 Task: Create a rule from the Recommended list, Task Added to this Project -> add SubTasks in the project BlueChipper with SubTasks Gather and Analyse Requirements , Design and Implement Solution , System Test and UAT , Release to Production / Go Live
Action: Mouse moved to (1172, 101)
Screenshot: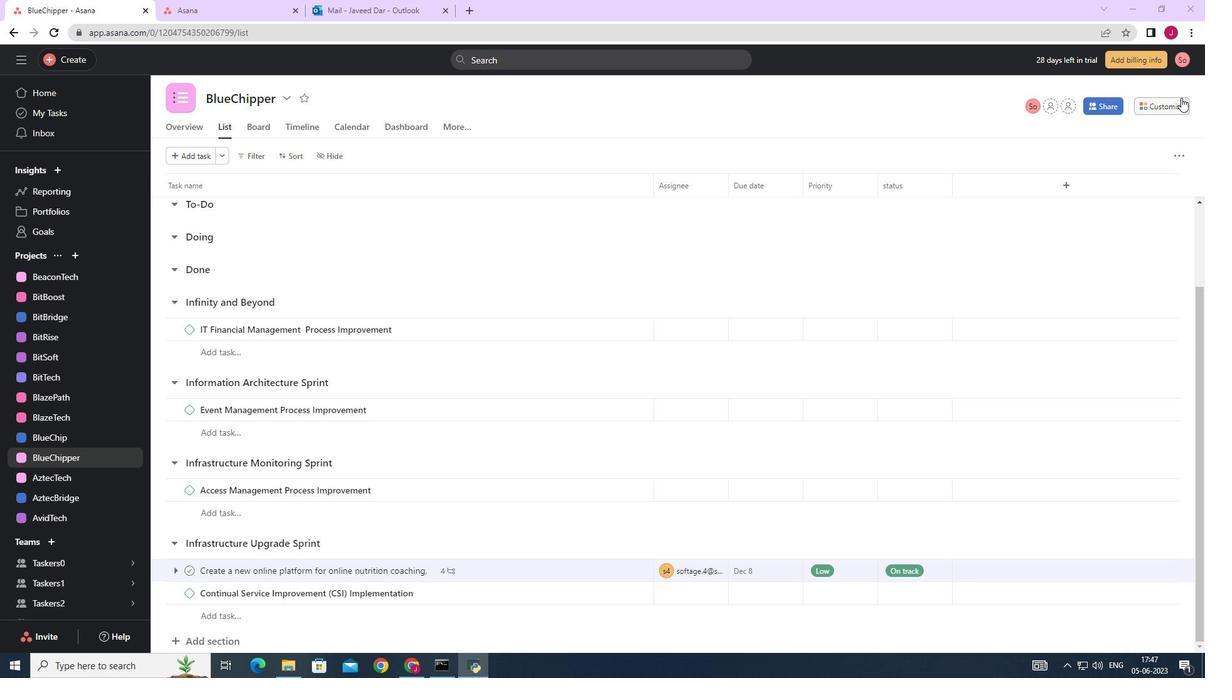
Action: Mouse pressed left at (1172, 101)
Screenshot: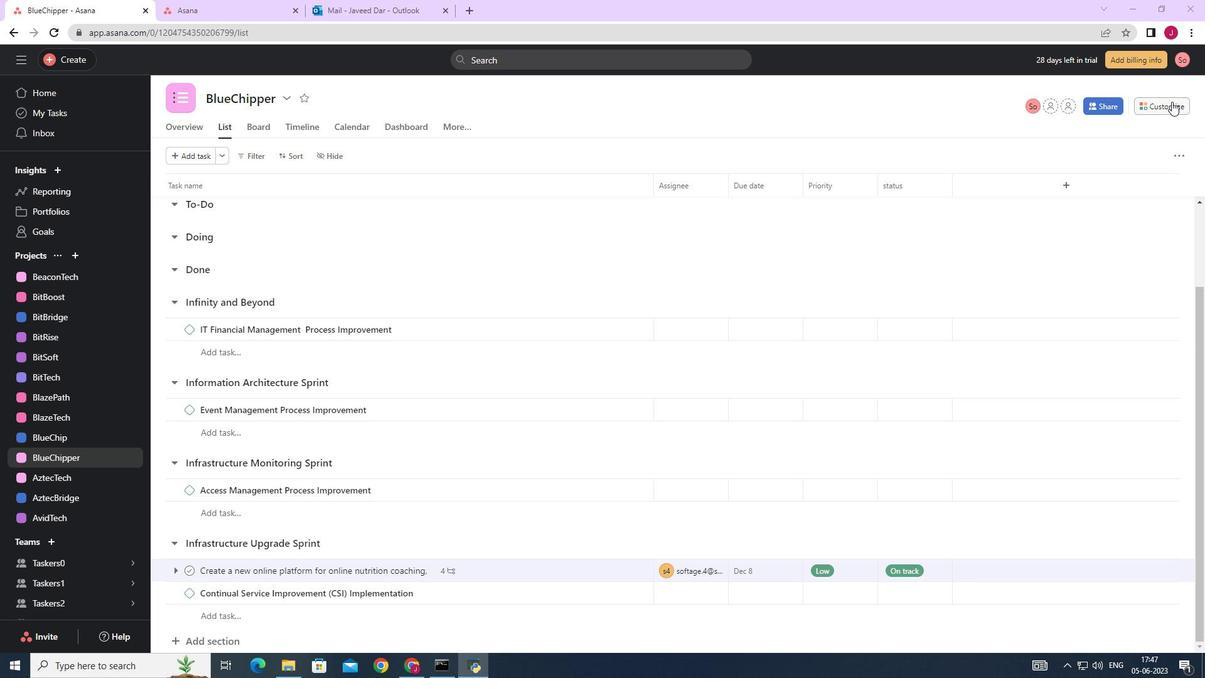 
Action: Mouse moved to (929, 271)
Screenshot: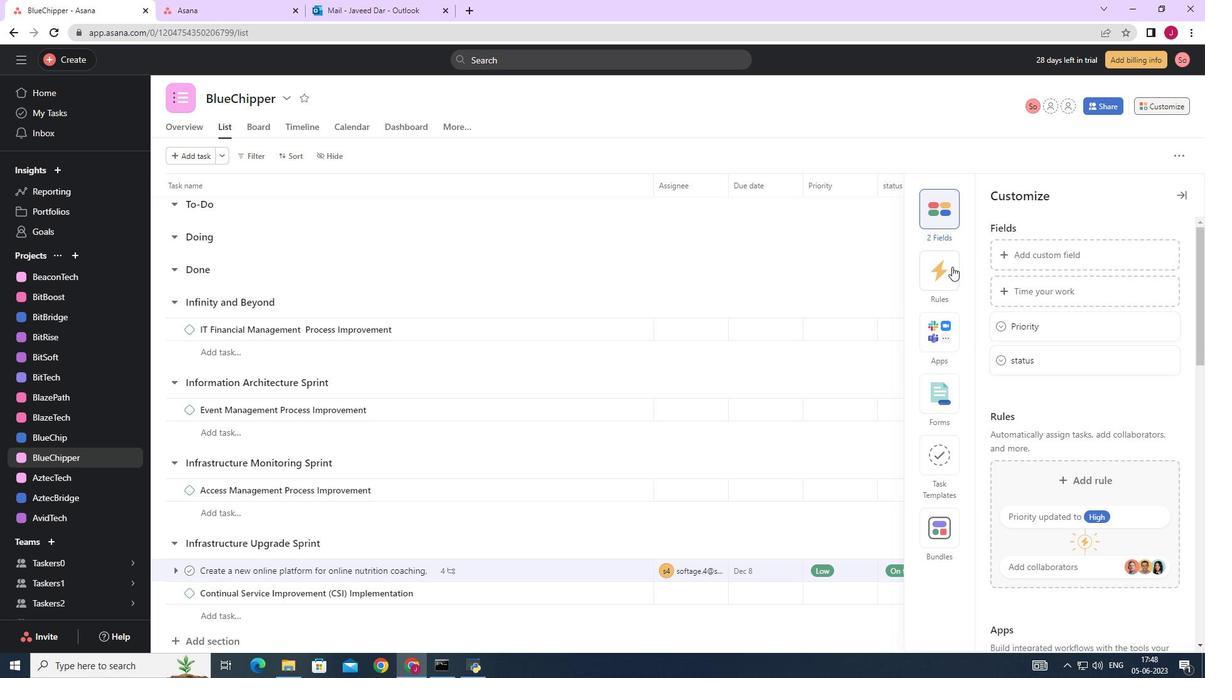 
Action: Mouse pressed left at (929, 271)
Screenshot: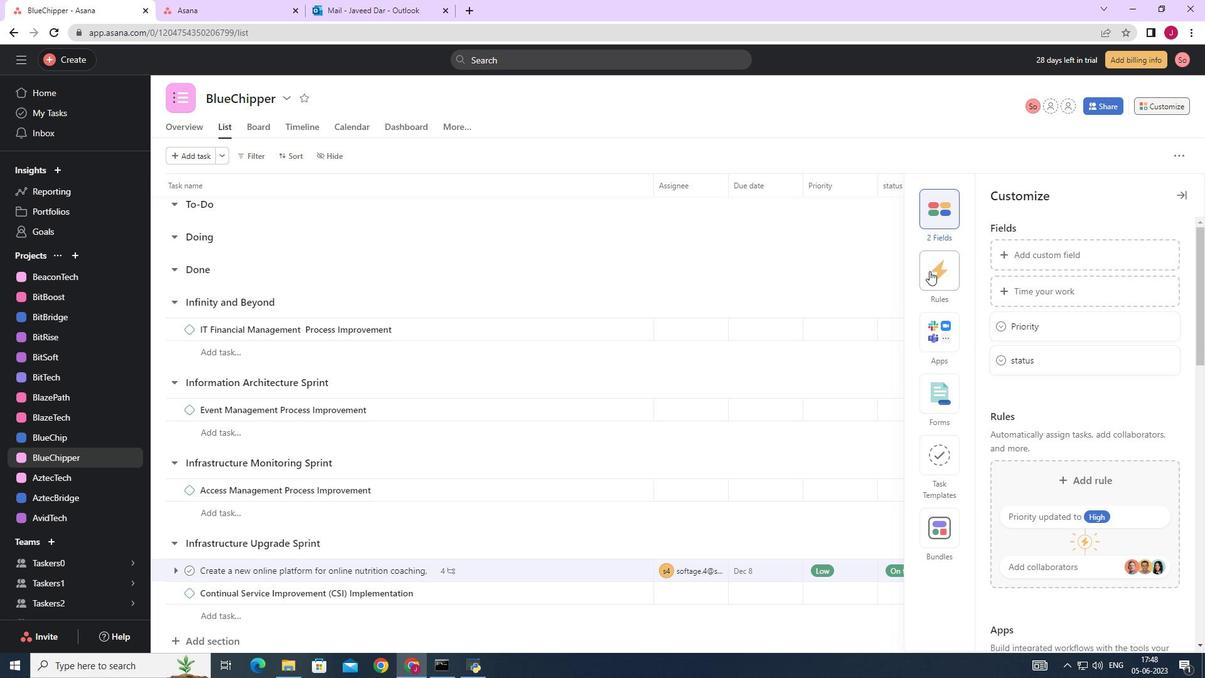 
Action: Mouse moved to (1030, 282)
Screenshot: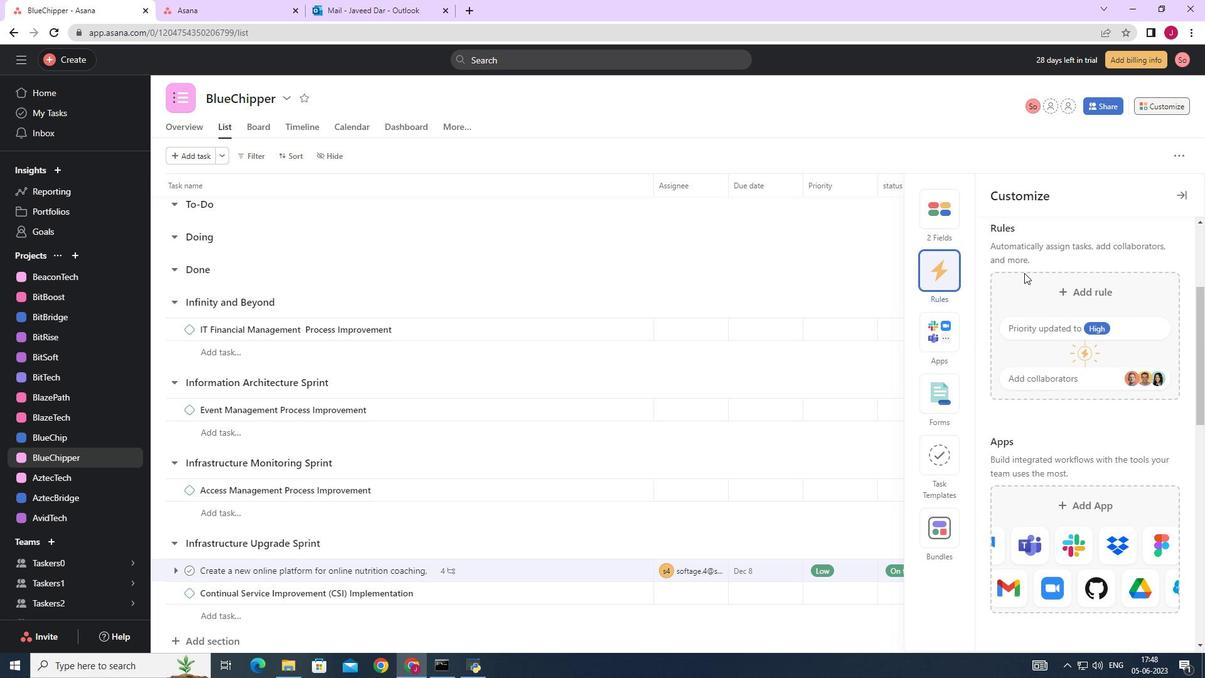 
Action: Mouse pressed left at (1030, 282)
Screenshot: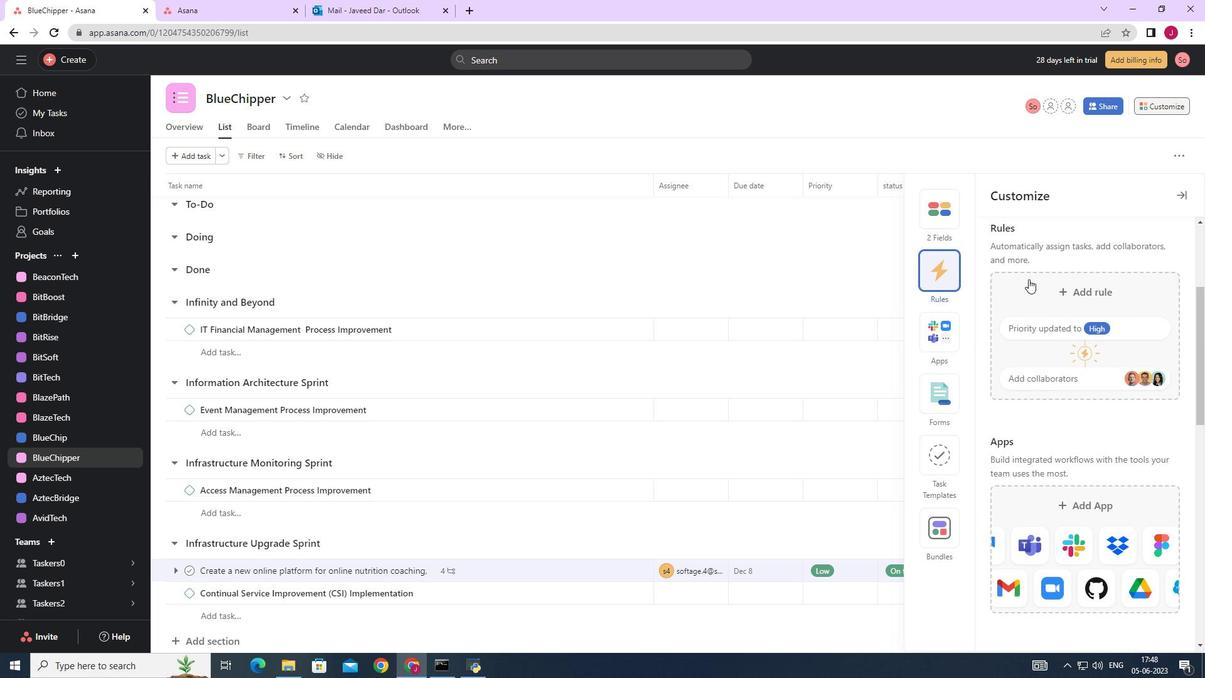 
Action: Mouse moved to (501, 186)
Screenshot: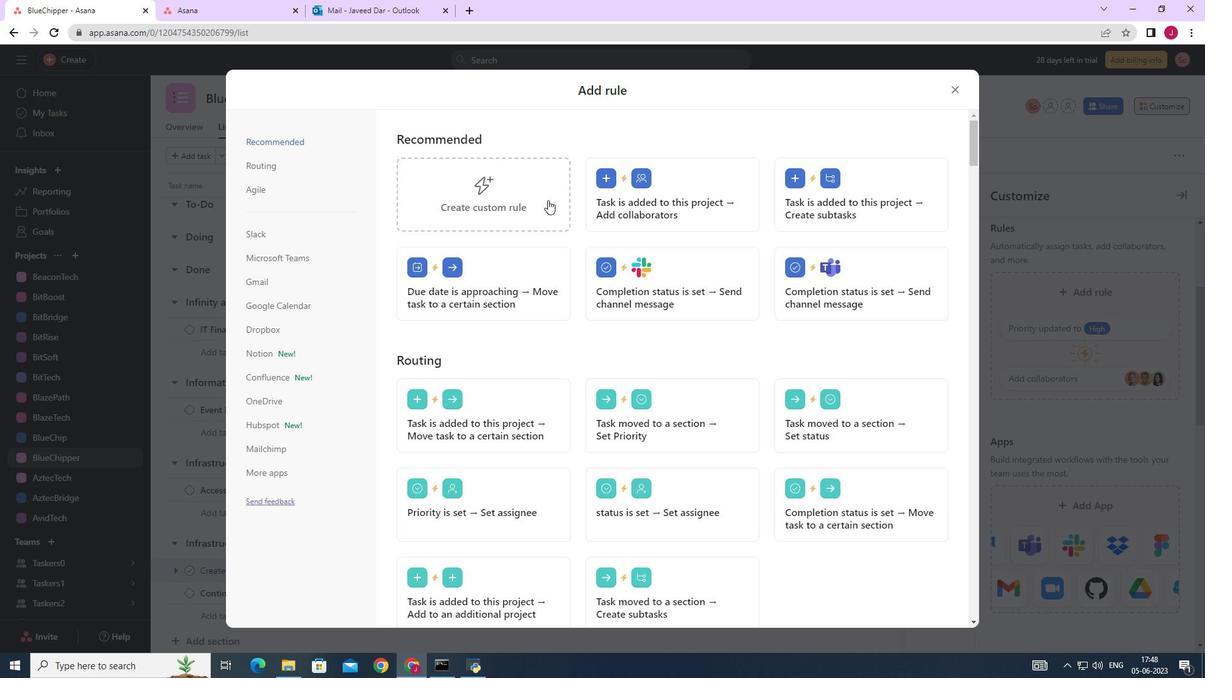 
Action: Mouse pressed left at (501, 186)
Screenshot: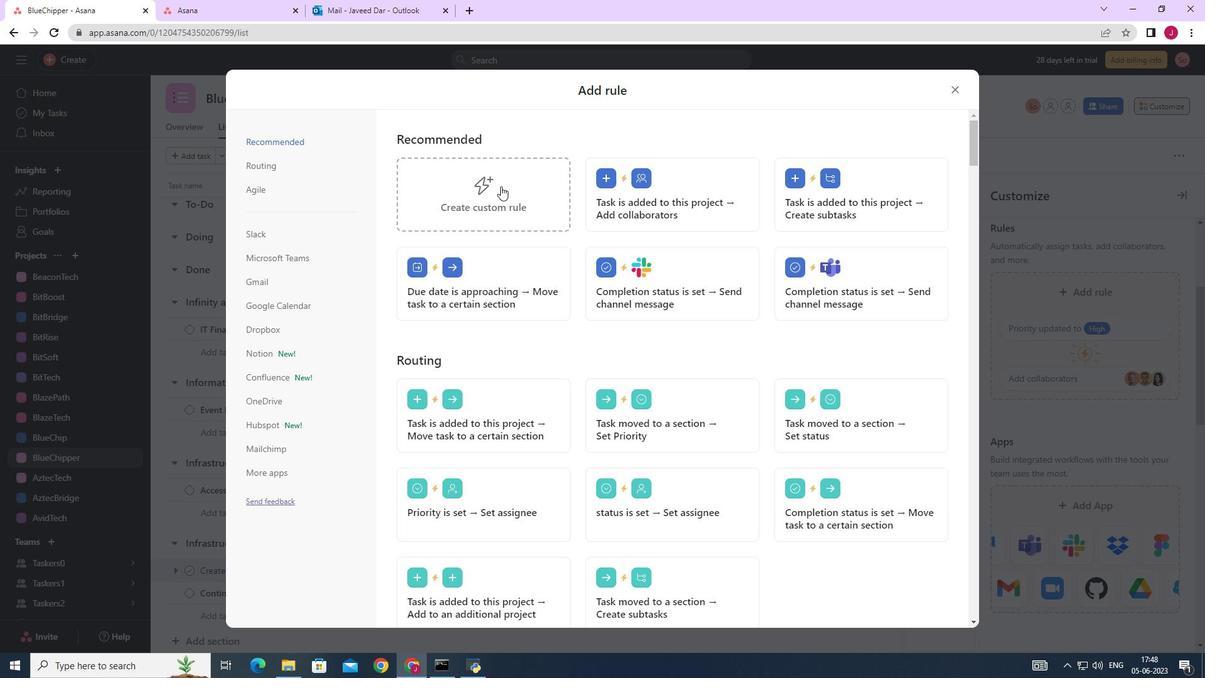 
Action: Mouse moved to (612, 322)
Screenshot: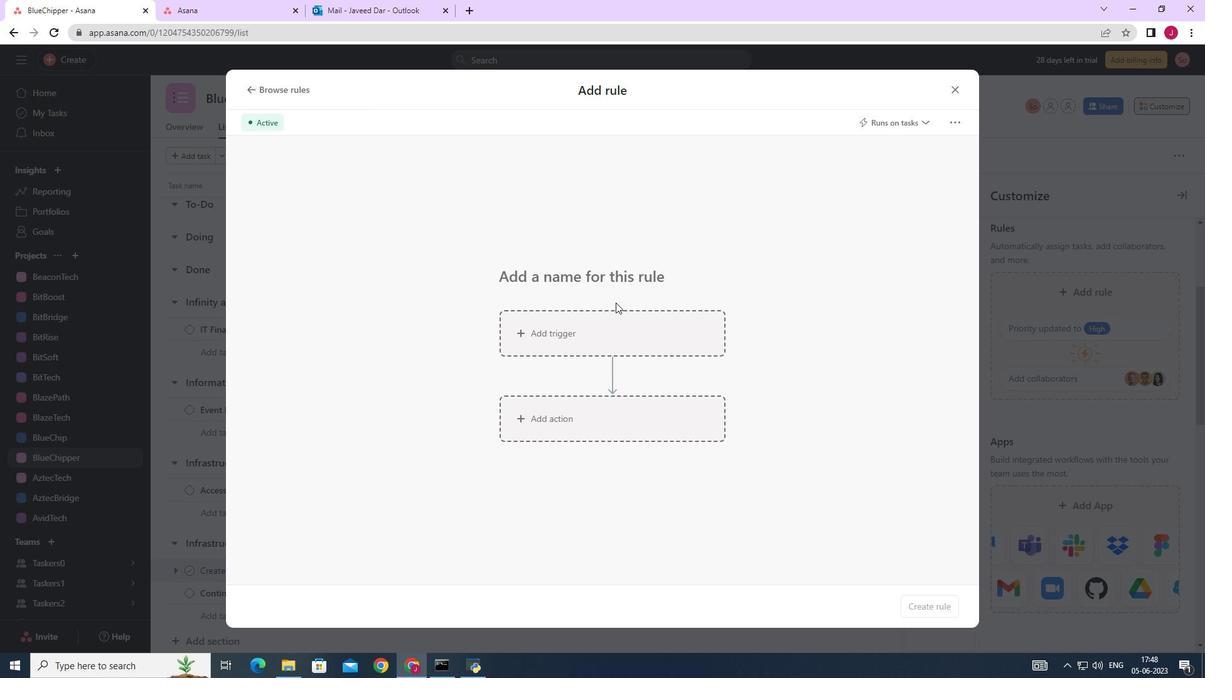 
Action: Mouse pressed left at (612, 322)
Screenshot: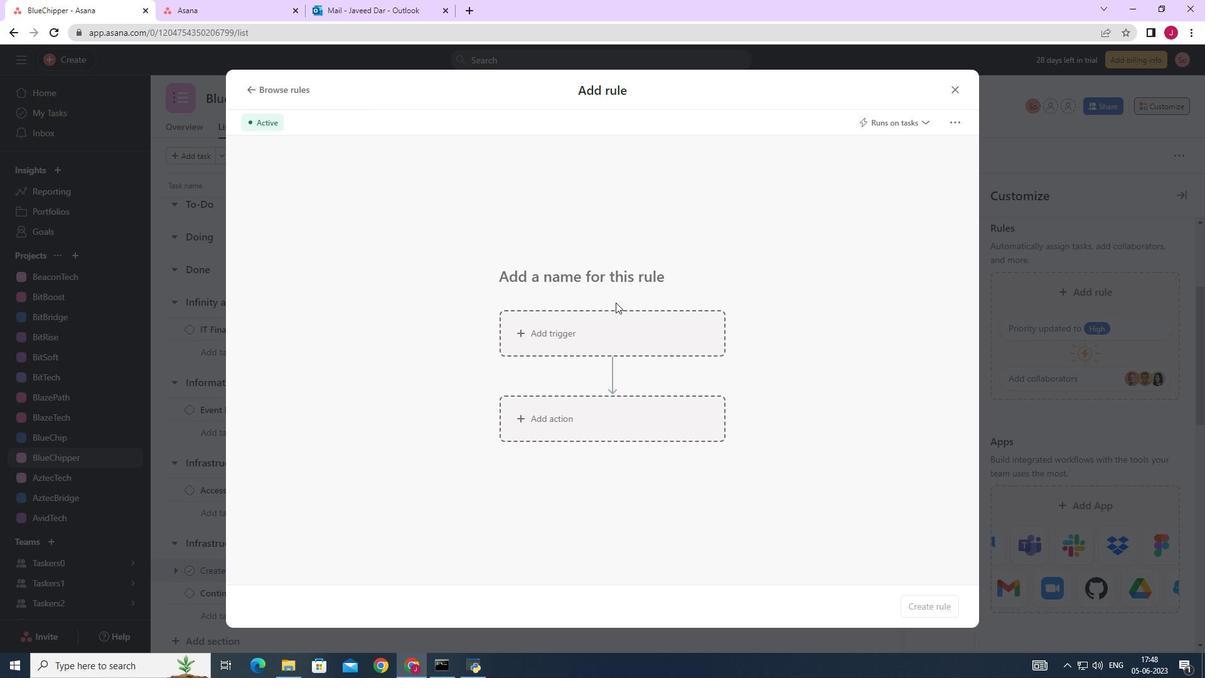 
Action: Mouse moved to (579, 425)
Screenshot: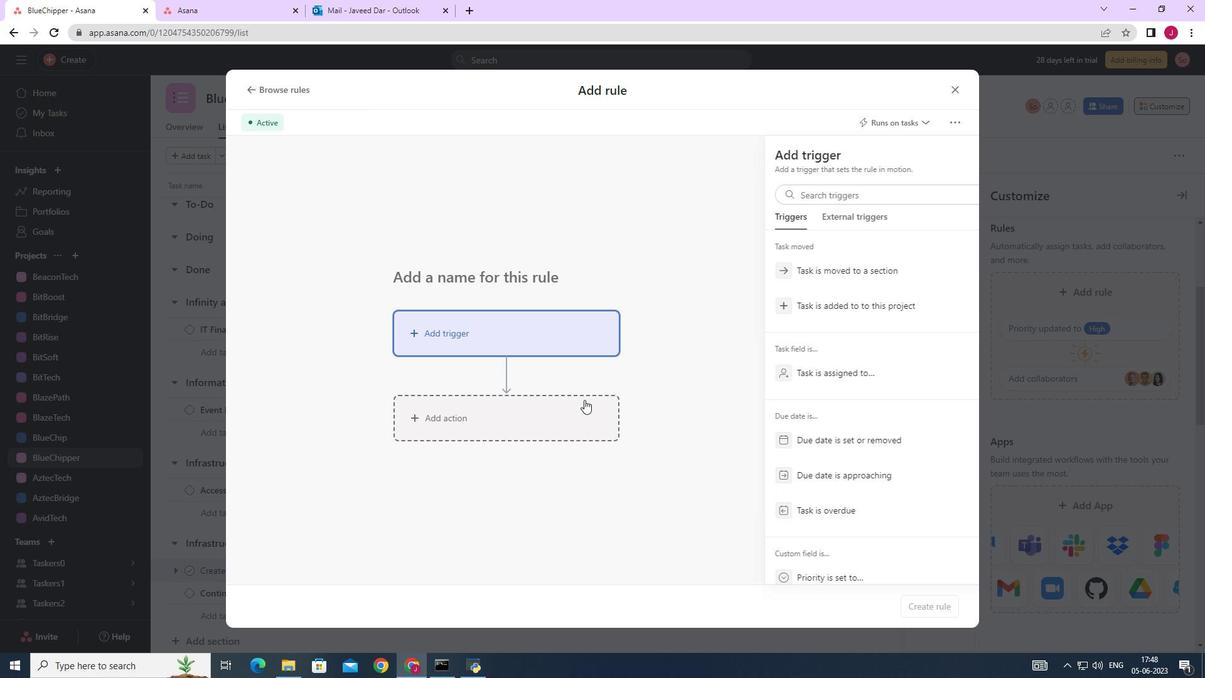 
Action: Mouse pressed left at (579, 425)
Screenshot: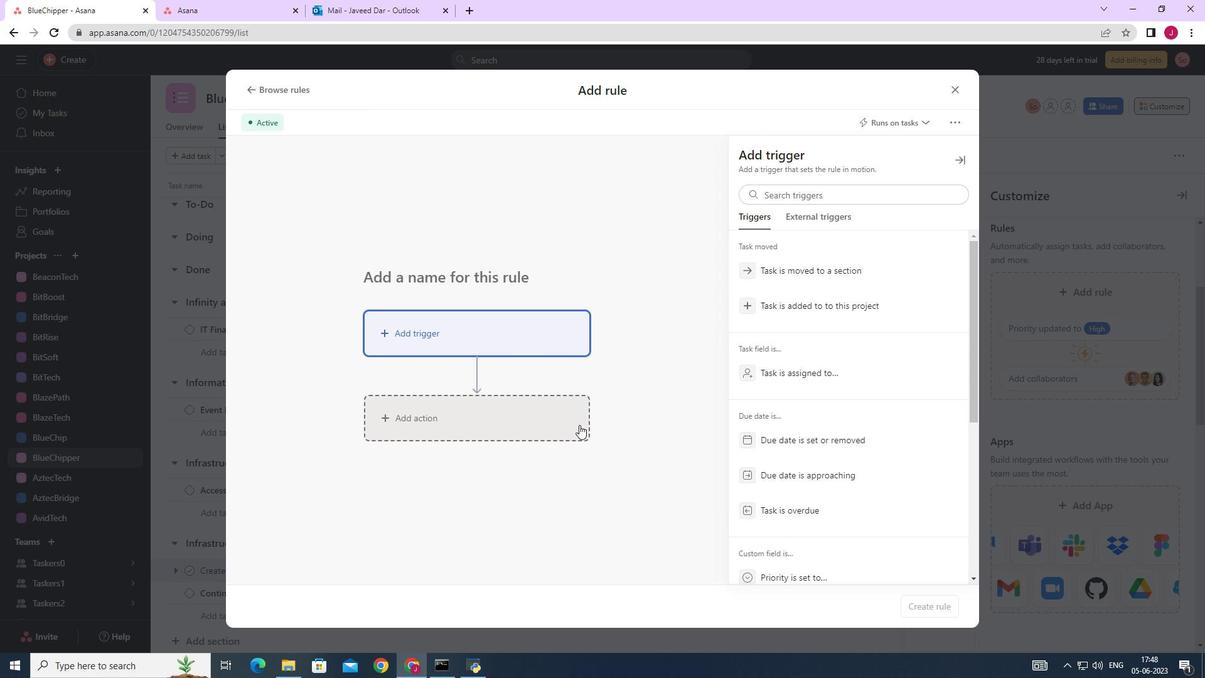 
Action: Mouse moved to (784, 372)
Screenshot: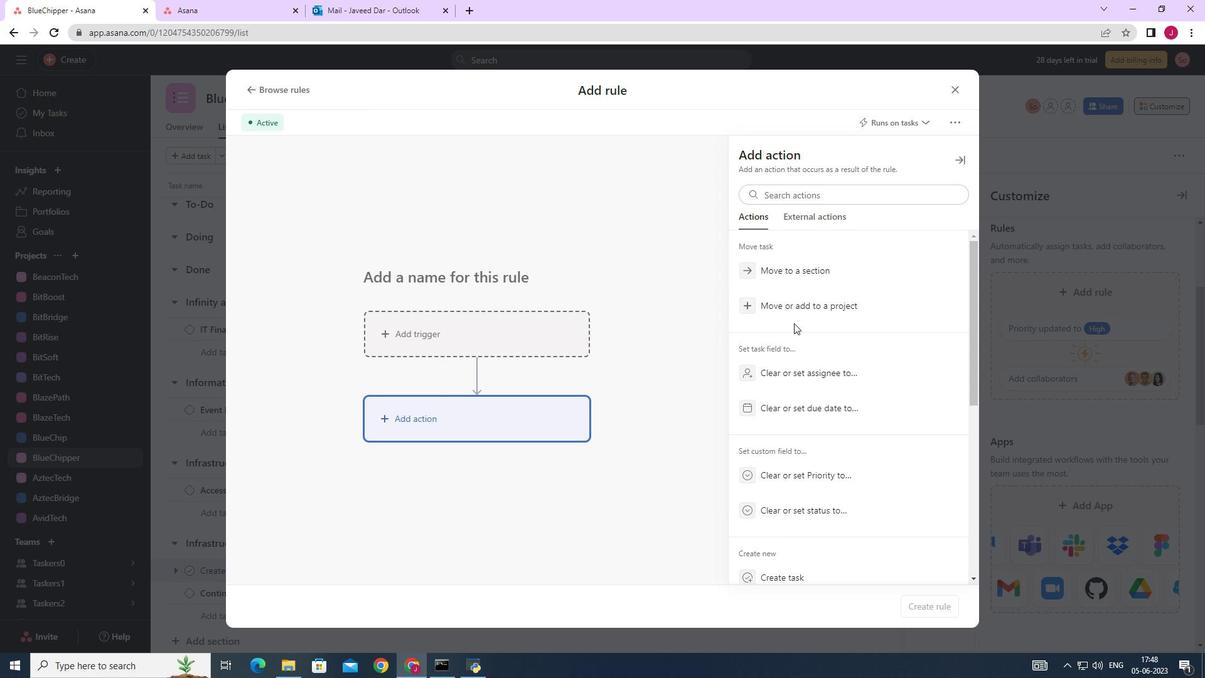 
Action: Mouse scrolled (784, 371) with delta (0, 0)
Screenshot: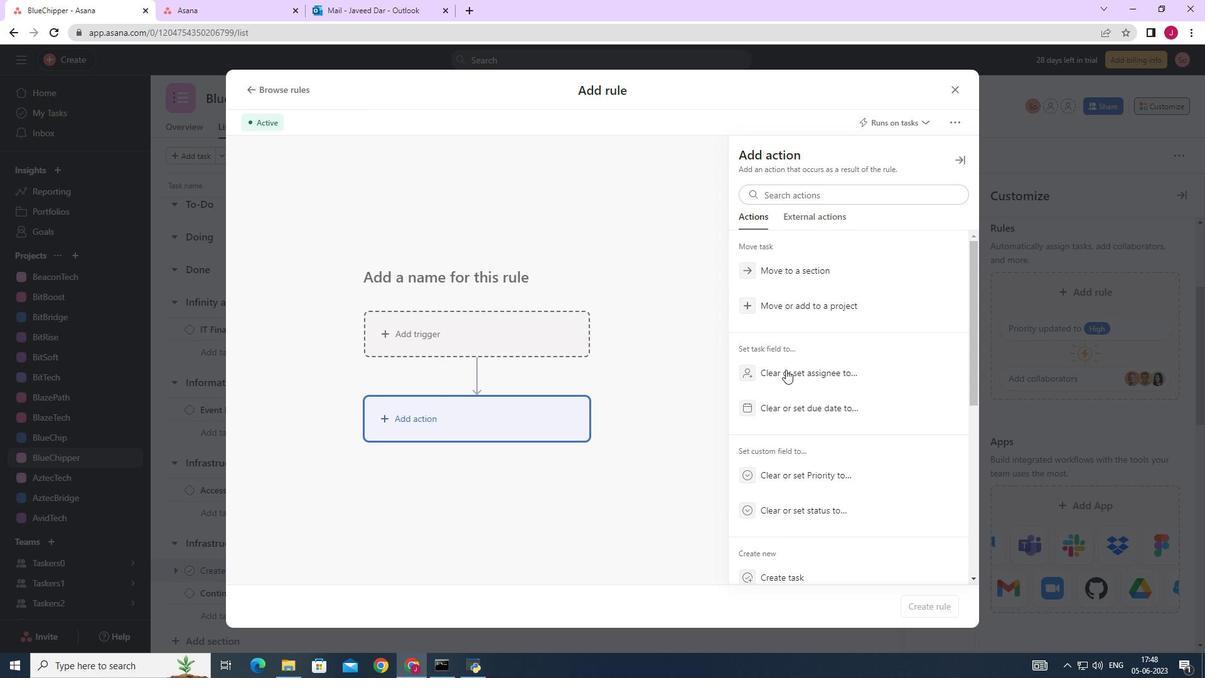 
Action: Mouse scrolled (784, 371) with delta (0, 0)
Screenshot: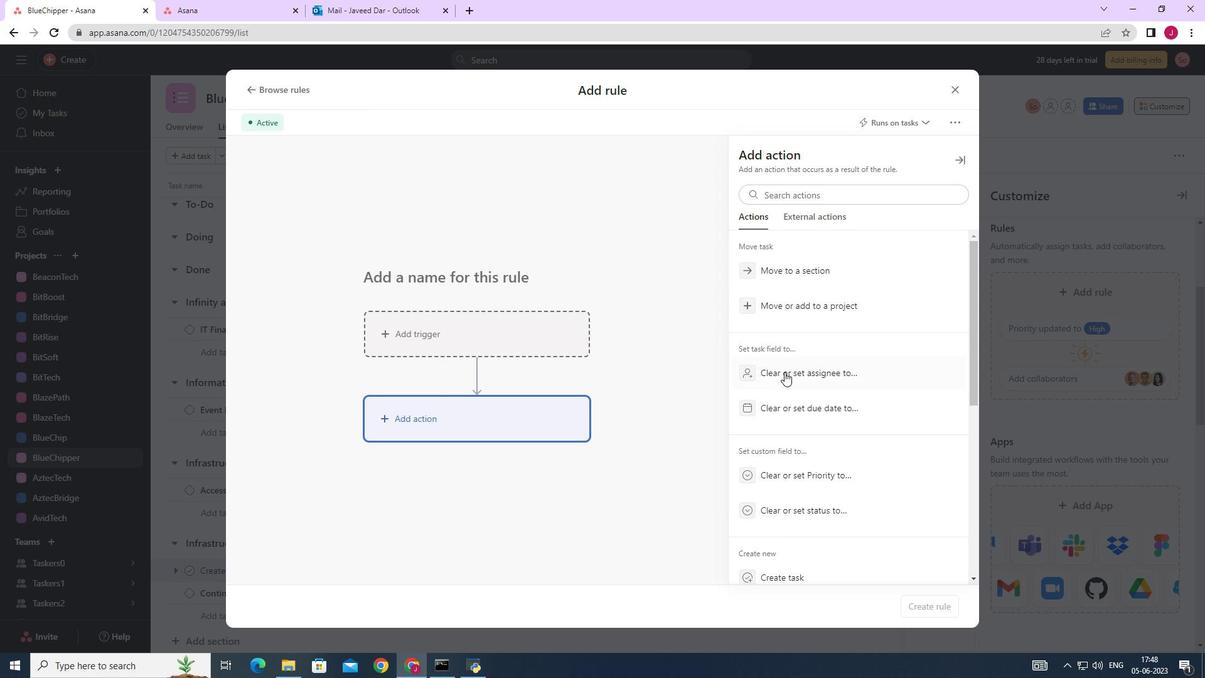 
Action: Mouse scrolled (784, 371) with delta (0, 0)
Screenshot: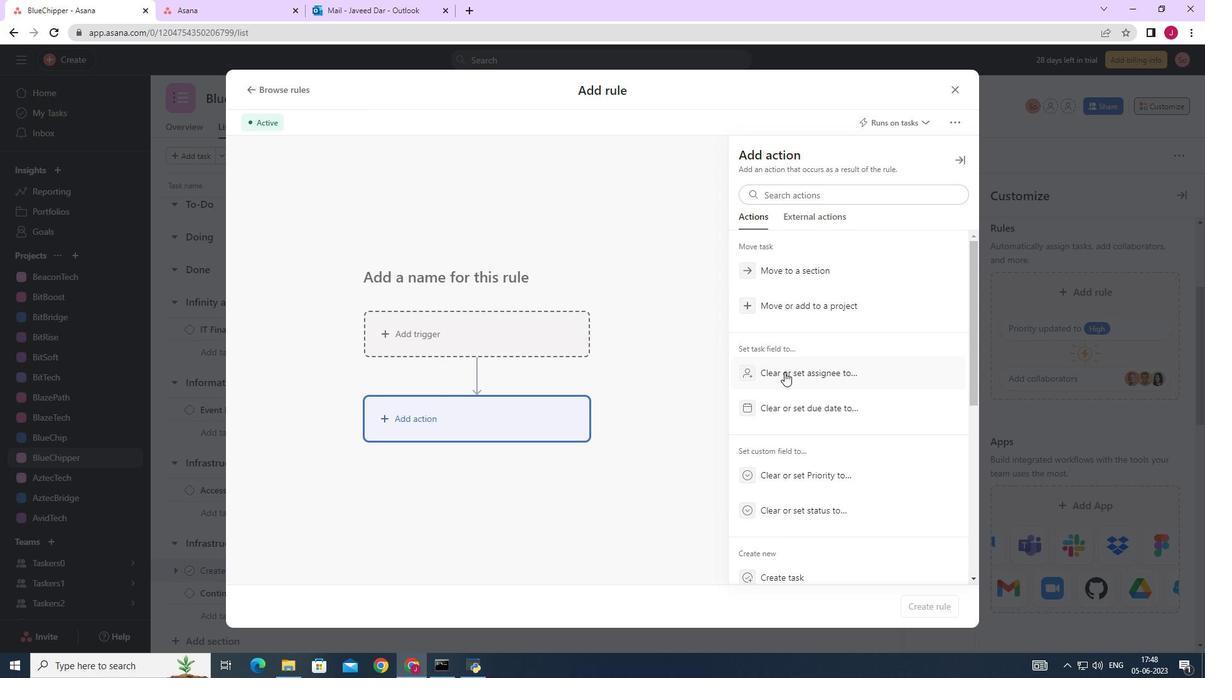 
Action: Mouse scrolled (784, 371) with delta (0, 0)
Screenshot: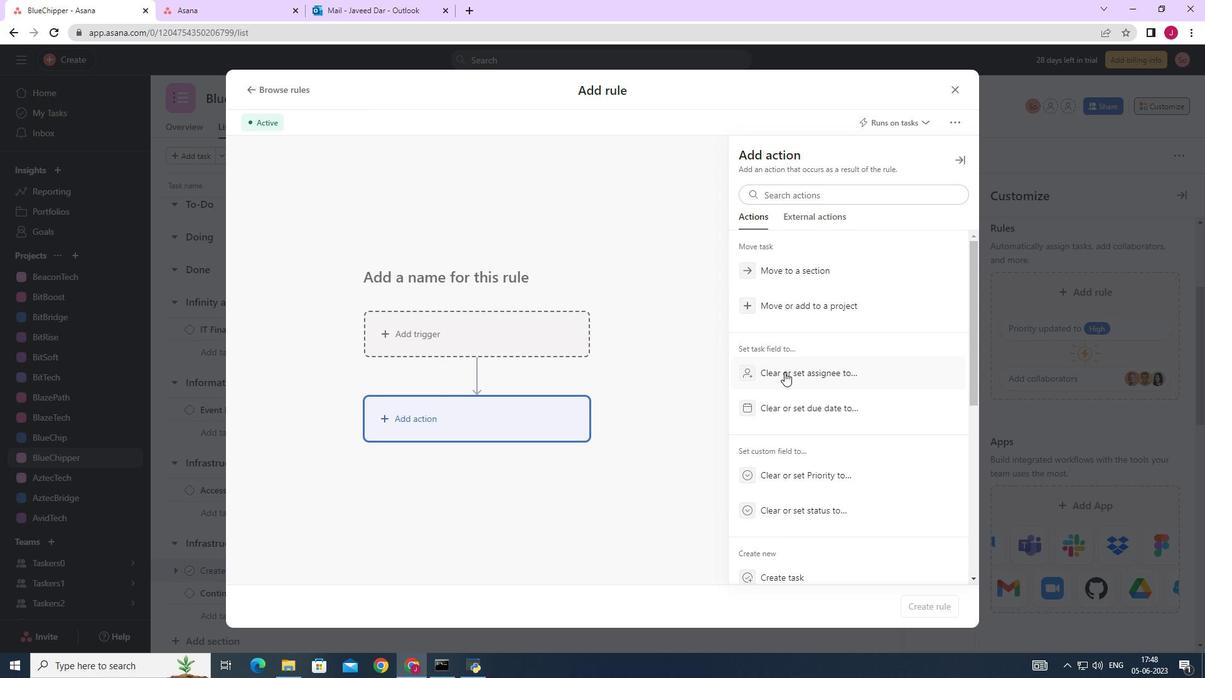 
Action: Mouse moved to (790, 362)
Screenshot: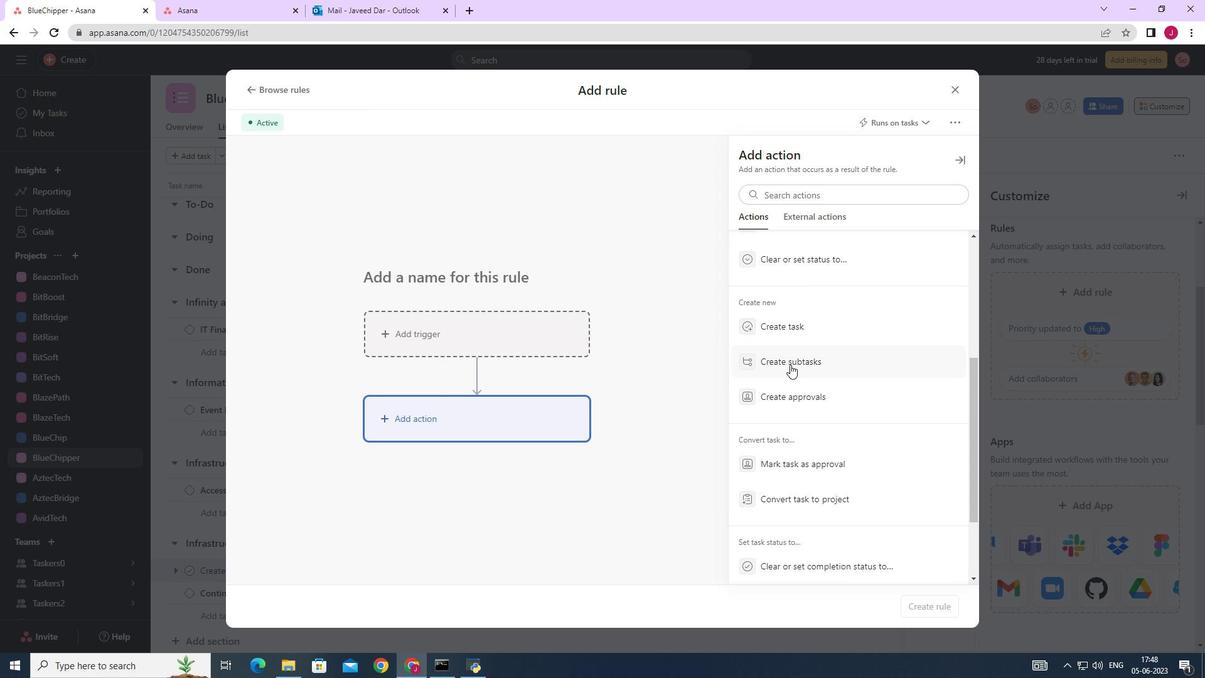 
Action: Mouse pressed left at (790, 362)
Screenshot: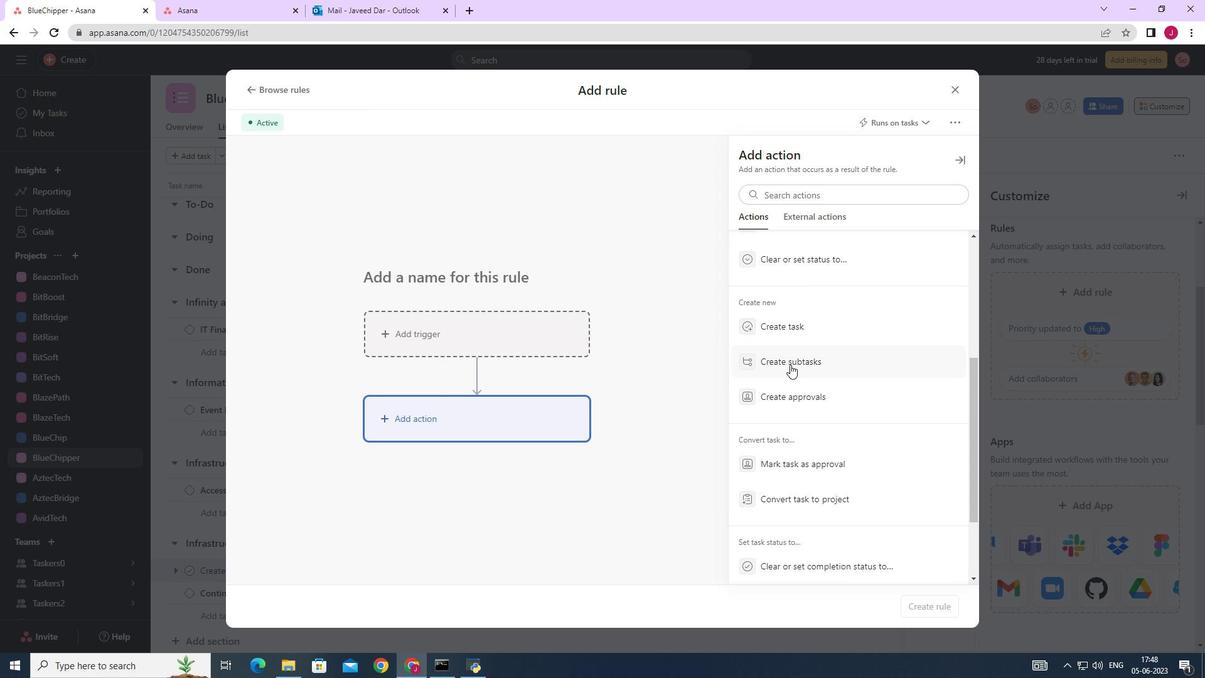 
Action: Mouse moved to (775, 198)
Screenshot: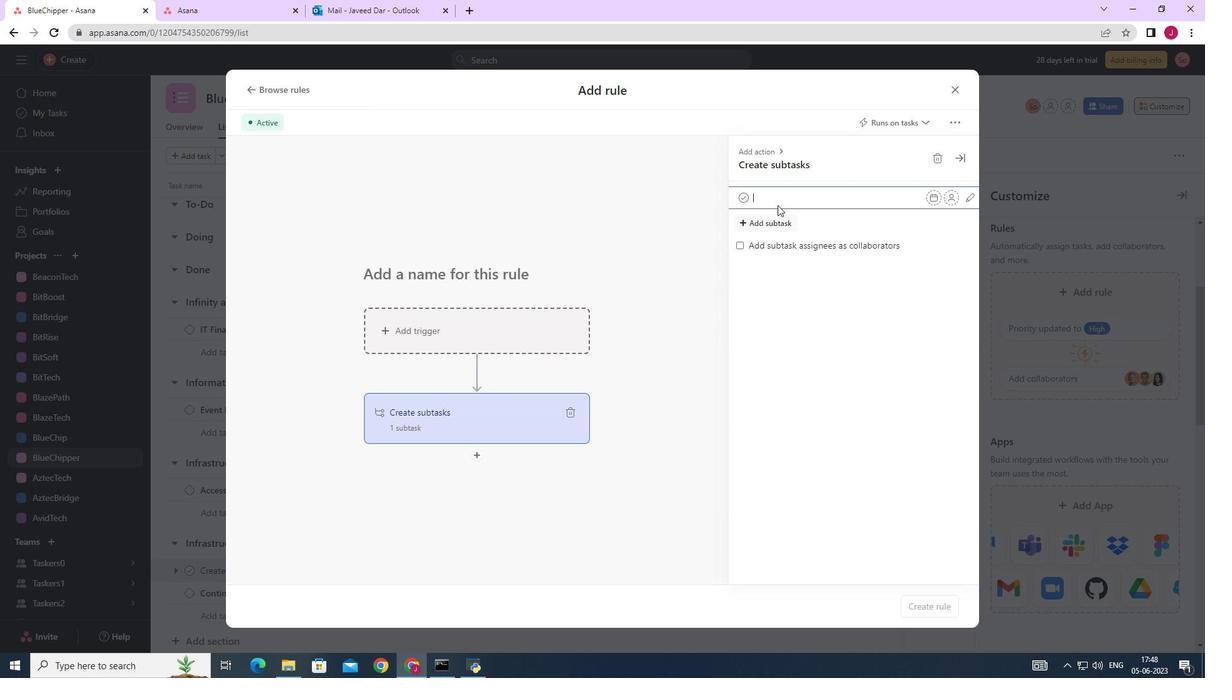 
Action: Mouse pressed left at (775, 198)
Screenshot: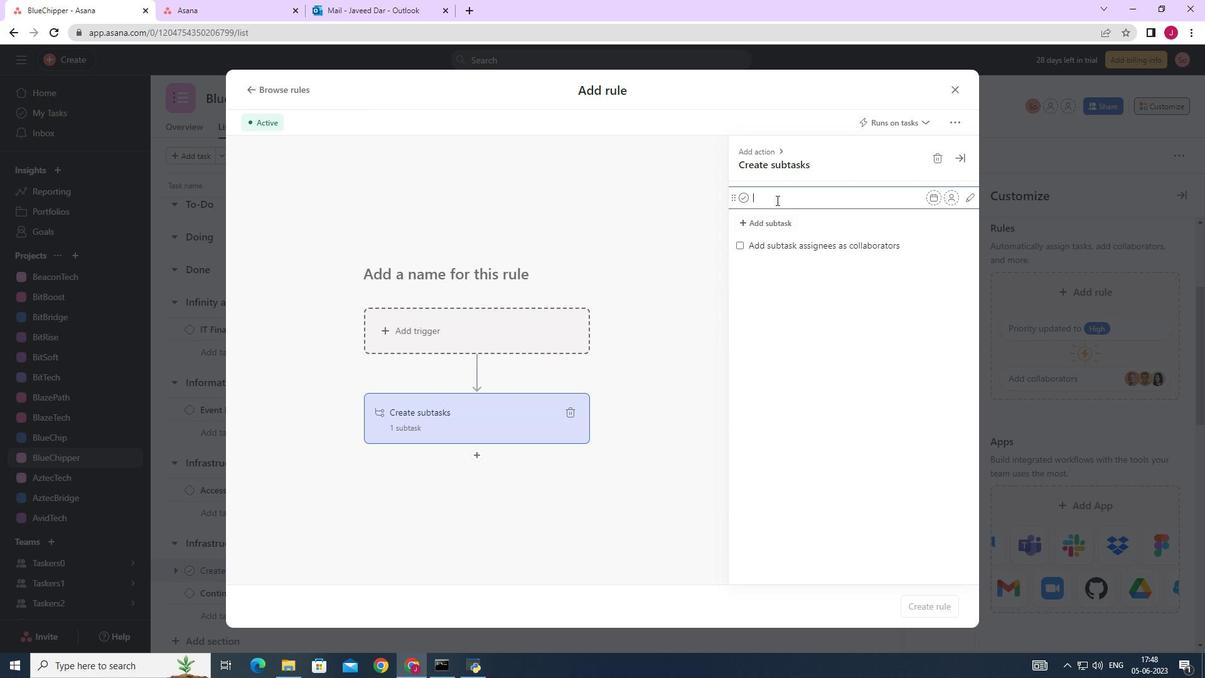 
Action: Mouse moved to (776, 197)
Screenshot: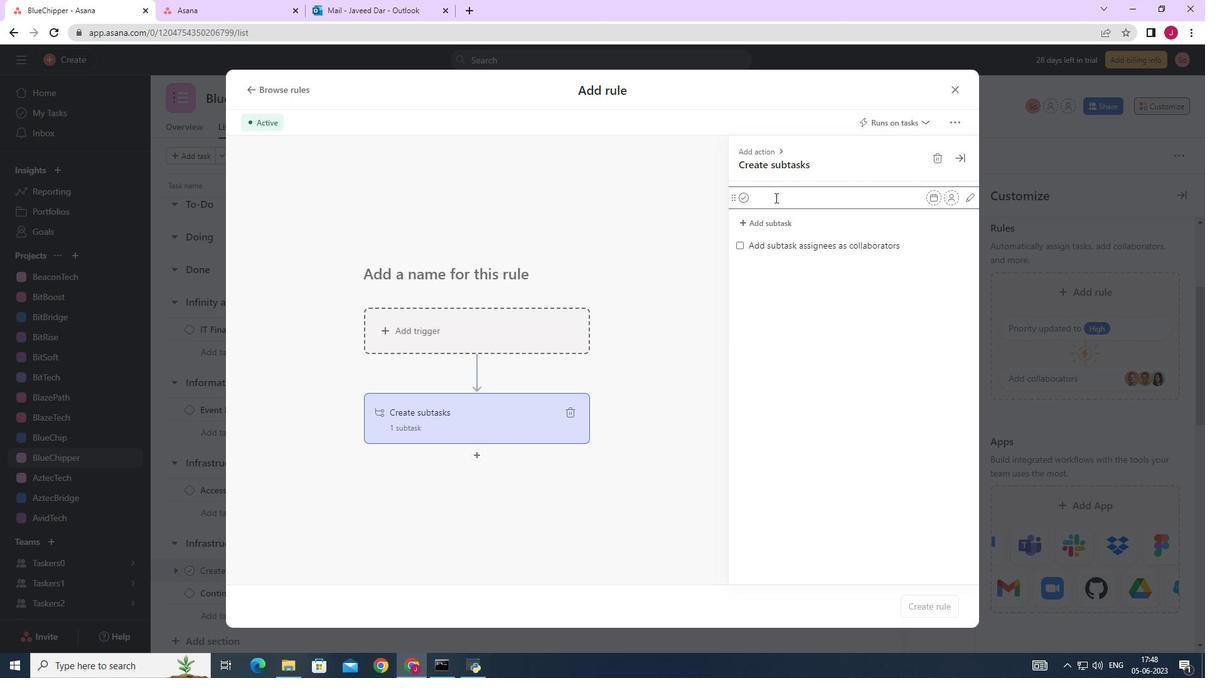 
Action: Key pressed <Key.caps_lock>G<Key.caps_lock>ather<Key.space>and<Key.space><Key.caps_lock>A<Key.caps_lock>nalt<Key.backspace>=yse<Key.space><Key.backspace><Key.backspace><Key.backspace><Key.backspace><Key.backspace>yse<Key.space><Key.caps_lock>RE<Key.caps_lock>qu<Key.backspace><Key.backspace><Key.backspace>equirements<Key.enter><Key.caps_lock>D<Key.caps_lock>esign<Key.space>ab<Key.backspace>nd<Key.space><Key.caps_lock>S<Key.caps_lock><Key.backspace><Key.caps_lock>I<Key.caps_lock>mplement<Key.space><Key.caps_lock>S<Key.caps_lock>olution<Key.enter><Key.caps_lock>S<Key.caps_lock>ystem<Key.space><Key.caps_lock>T<Key.caps_lock>est<Key.space>and<Key.space><Key.caps_lock>UAT<Key.enter><Key.caps_lock><Key.caps_lock>R<Key.caps_lock>elease<Key.space>to<Key.space>production<Key.enter>
Screenshot: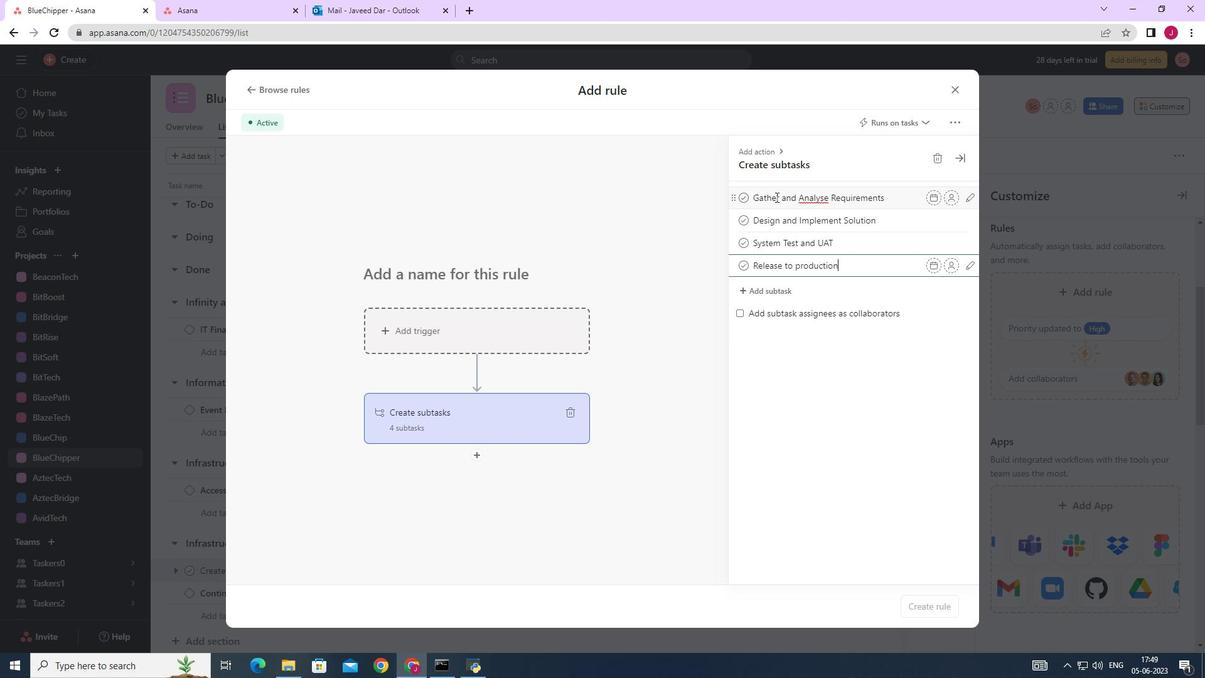 
Action: Mouse moved to (957, 87)
Screenshot: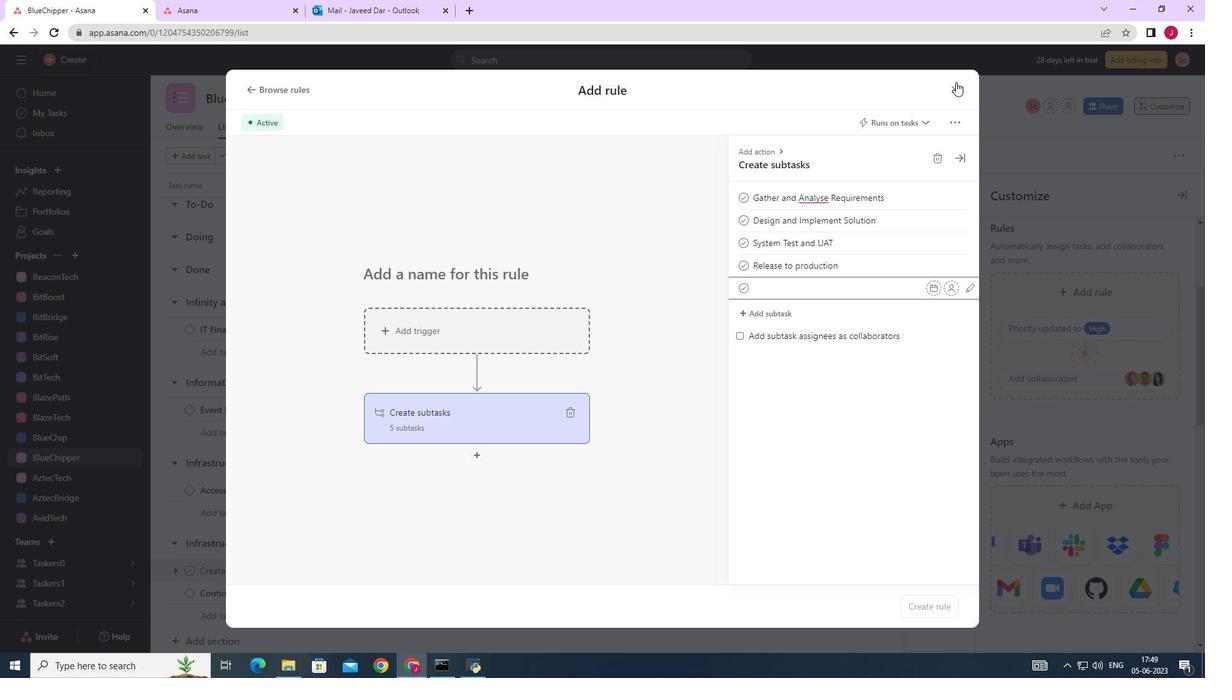 
Action: Mouse pressed left at (957, 87)
Screenshot: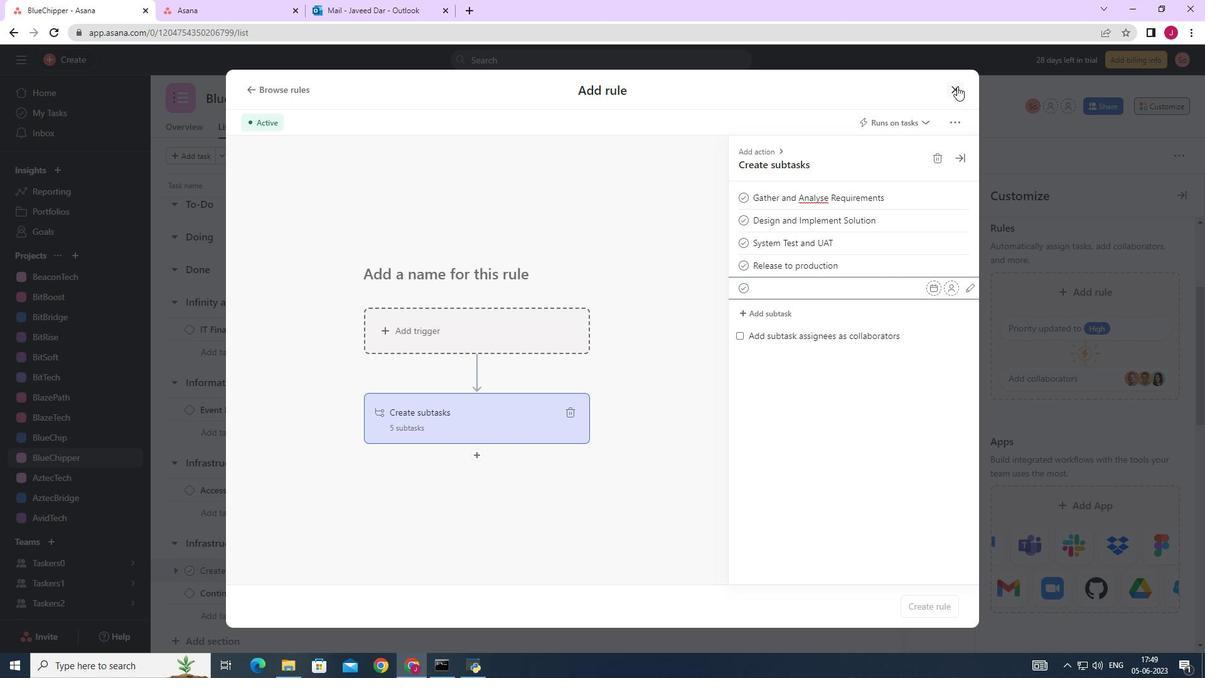 
Action: Mouse moved to (955, 87)
Screenshot: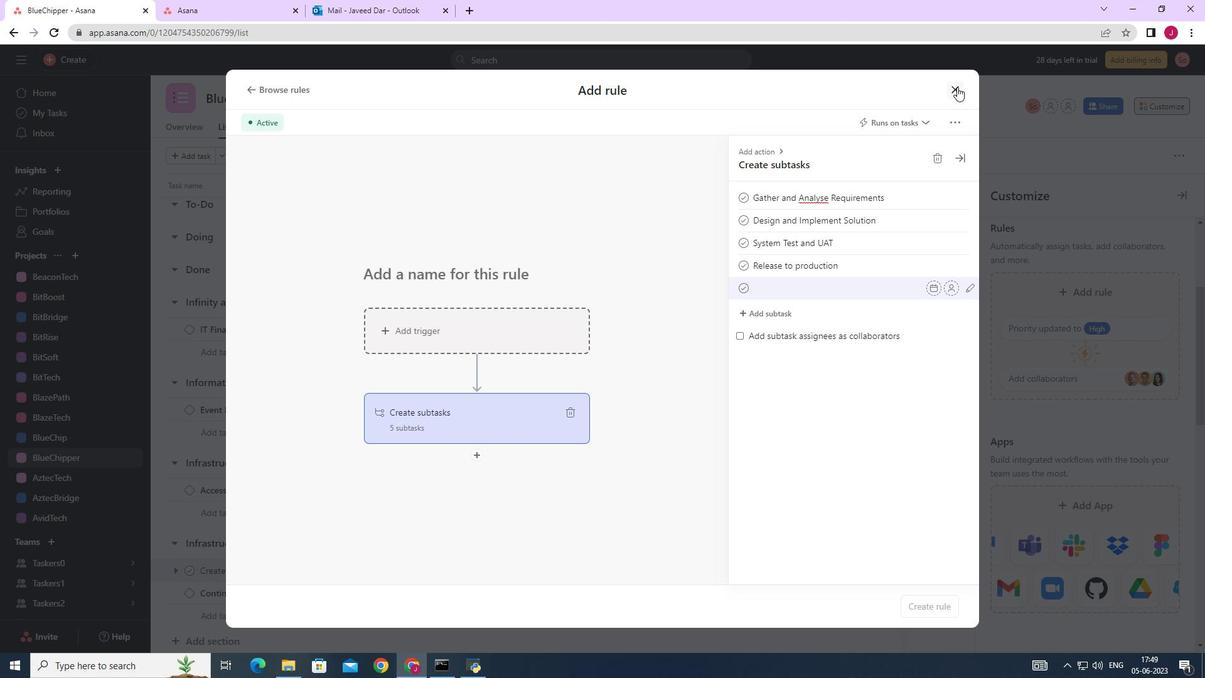 
